 Task: Add Soothing Touch Organic Lavender Salt Scrub to the cart.
Action: Mouse moved to (952, 105)
Screenshot: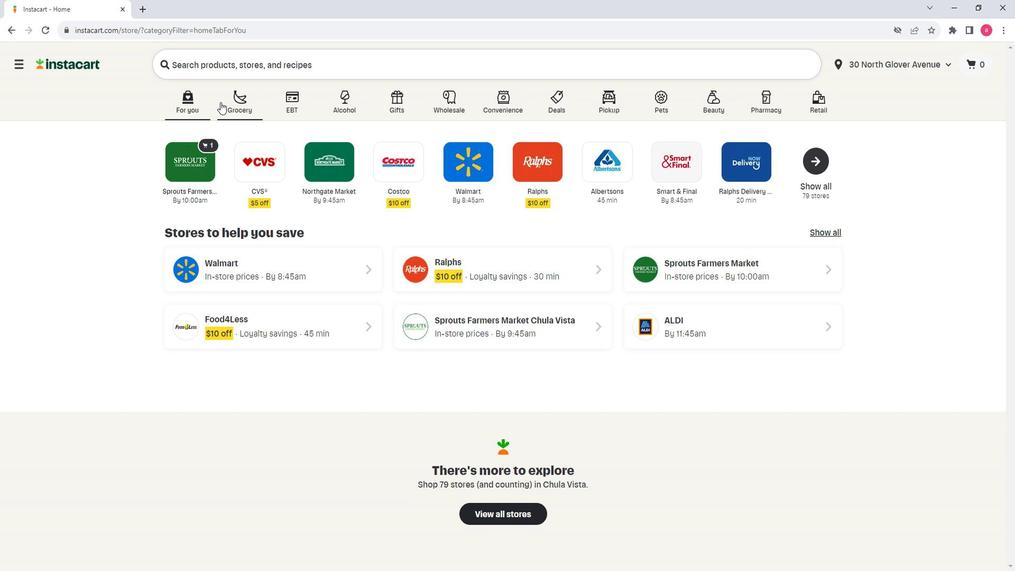 
Action: Mouse pressed left at (952, 105)
Screenshot: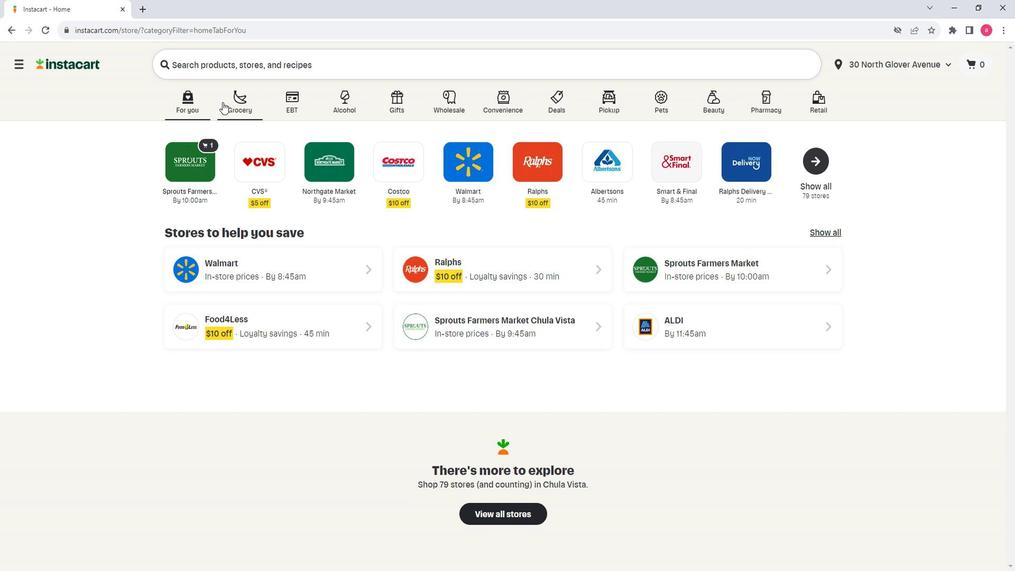 
Action: Mouse moved to (942, 294)
Screenshot: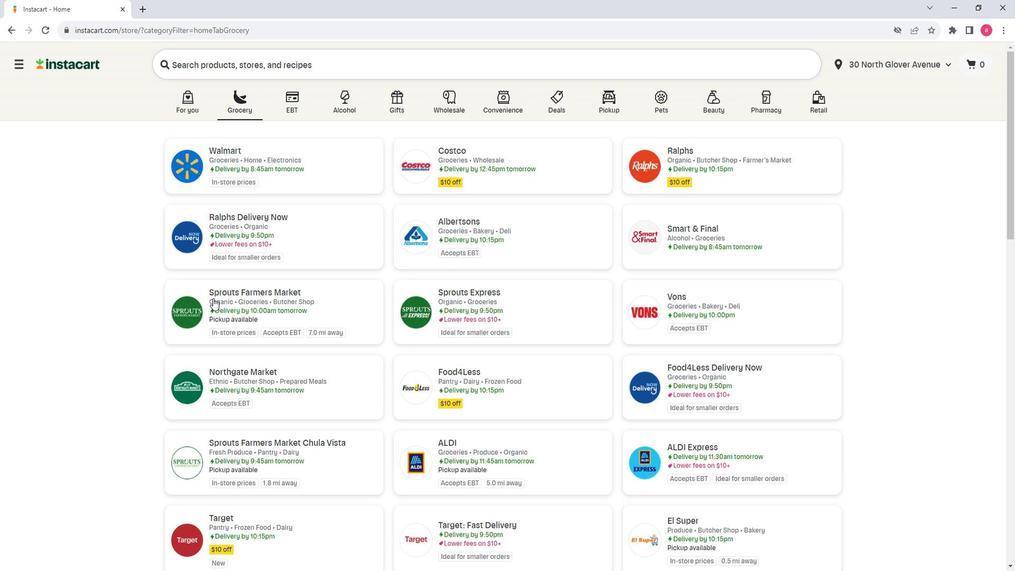 
Action: Mouse pressed left at (942, 294)
Screenshot: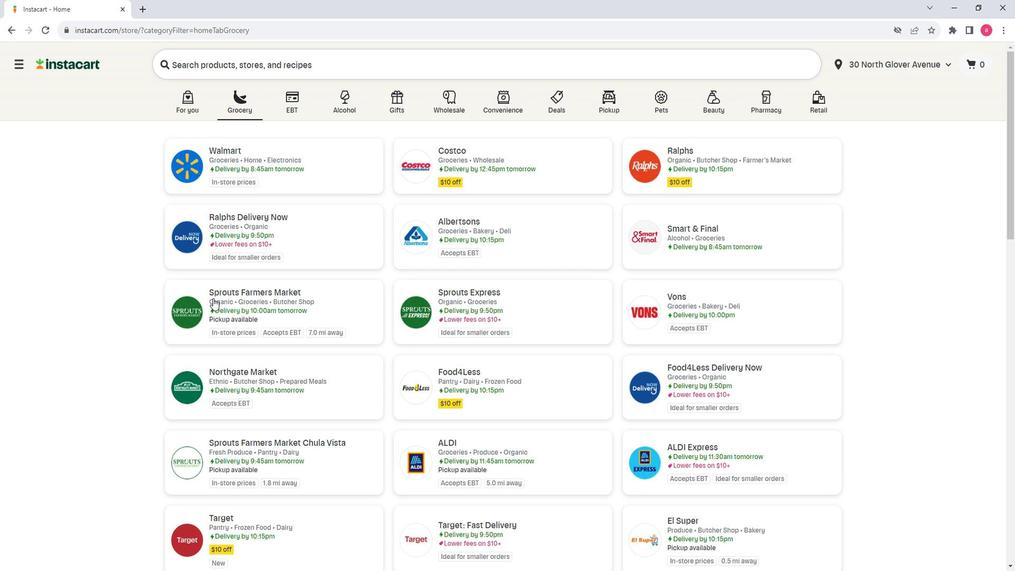 
Action: Mouse moved to (788, 326)
Screenshot: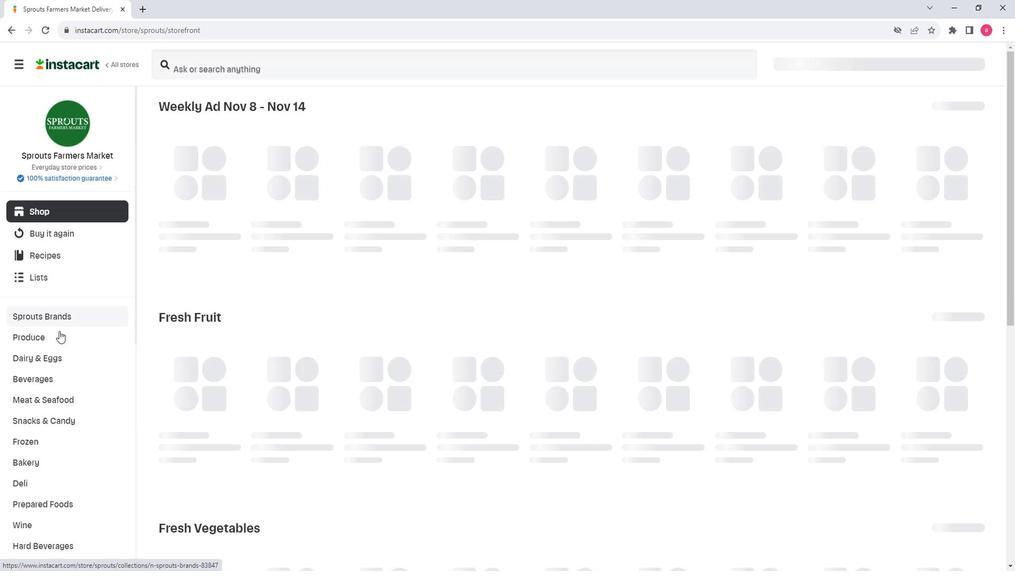 
Action: Mouse scrolled (788, 325) with delta (0, 0)
Screenshot: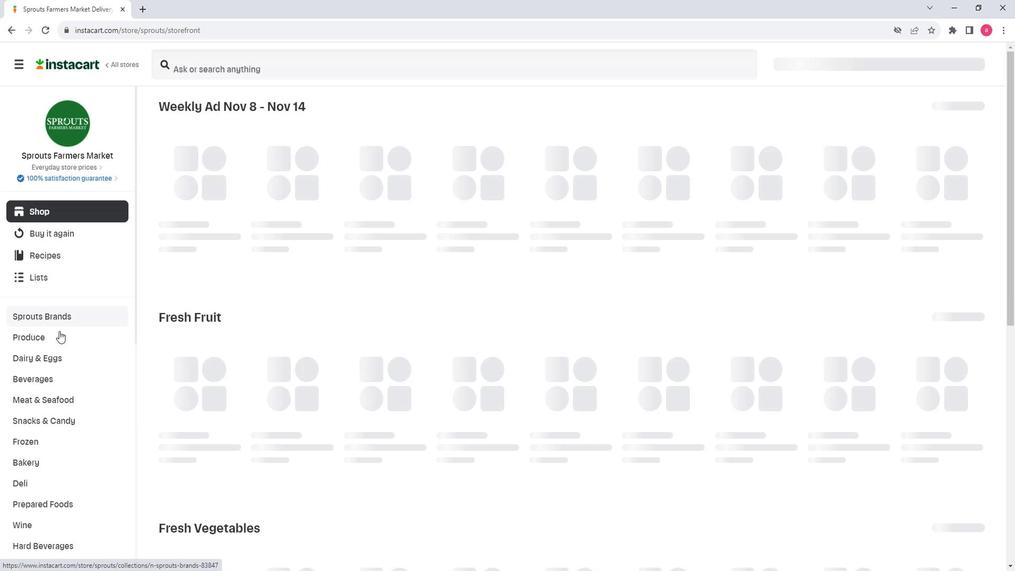 
Action: Mouse moved to (788, 326)
Screenshot: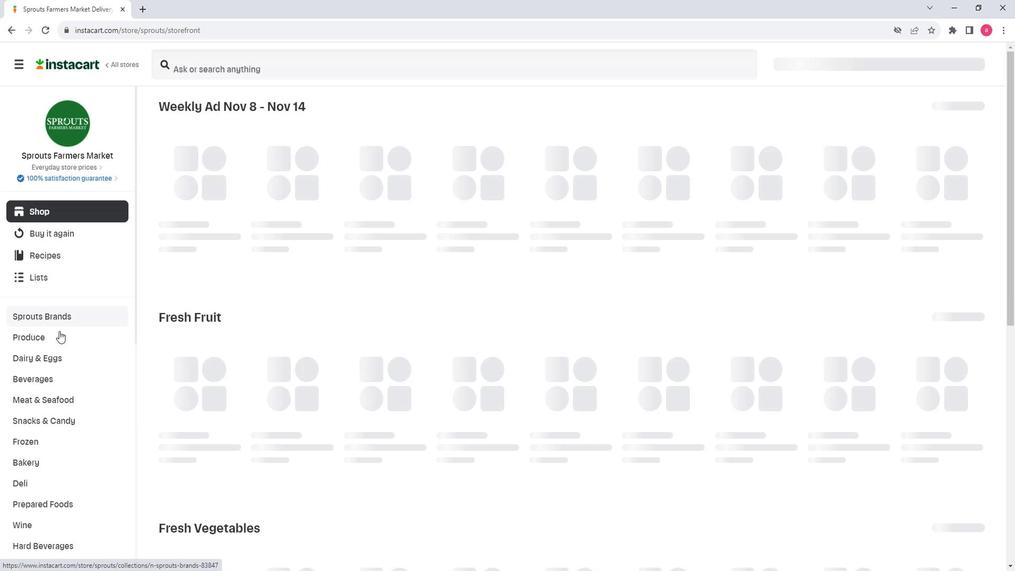 
Action: Mouse scrolled (788, 326) with delta (0, 0)
Screenshot: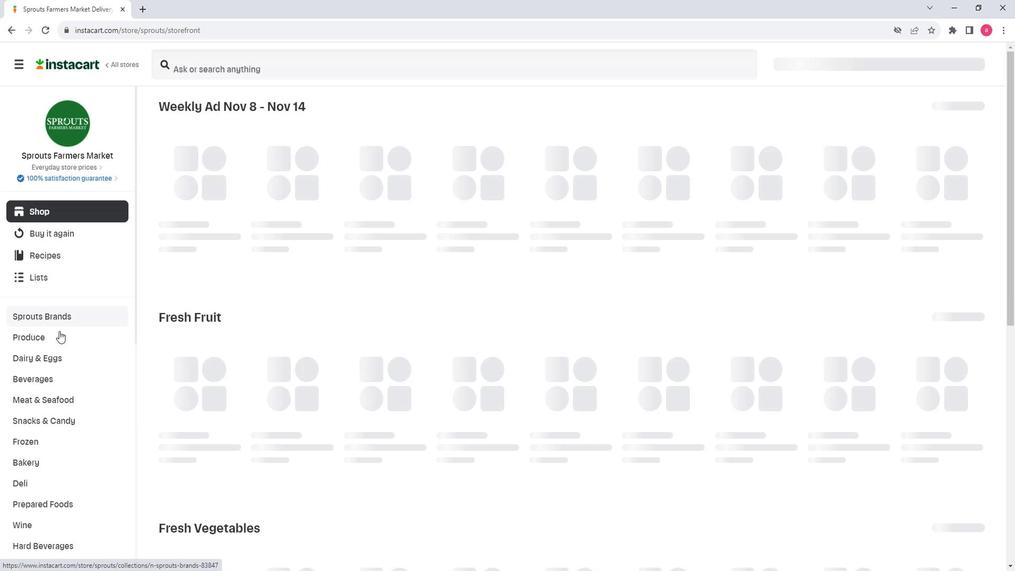 
Action: Mouse moved to (789, 328)
Screenshot: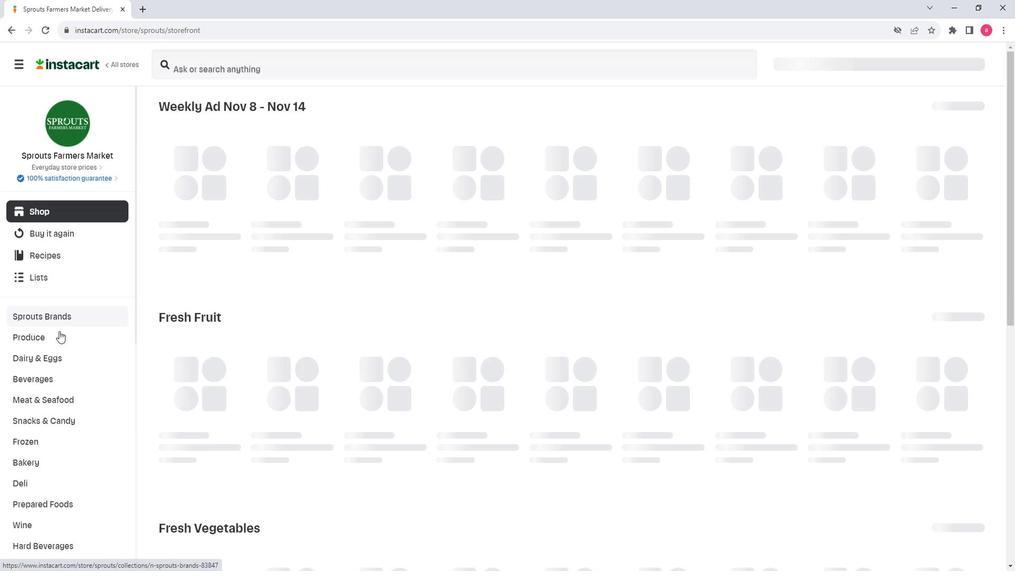 
Action: Mouse scrolled (789, 327) with delta (0, 0)
Screenshot: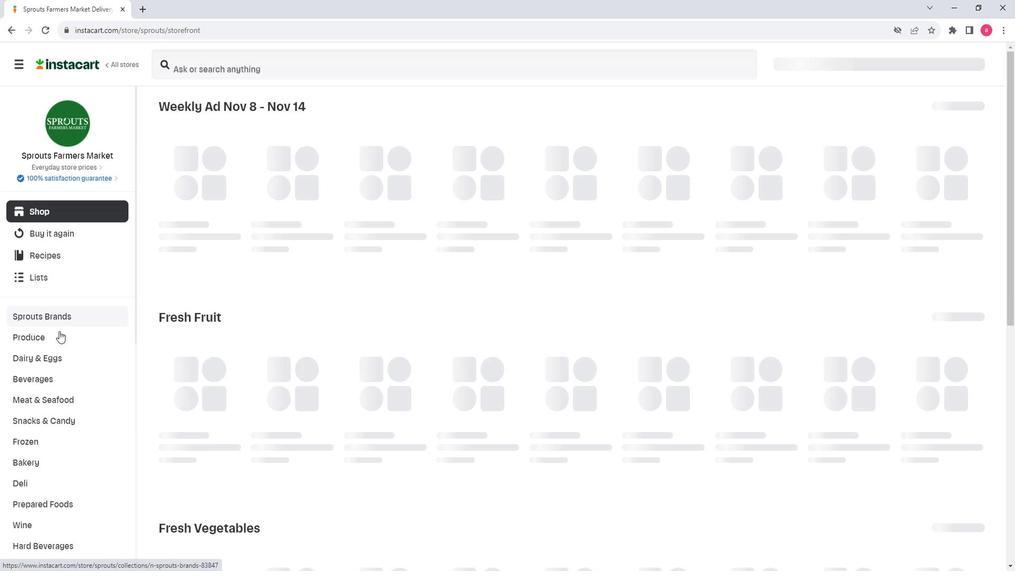 
Action: Mouse scrolled (789, 327) with delta (0, 0)
Screenshot: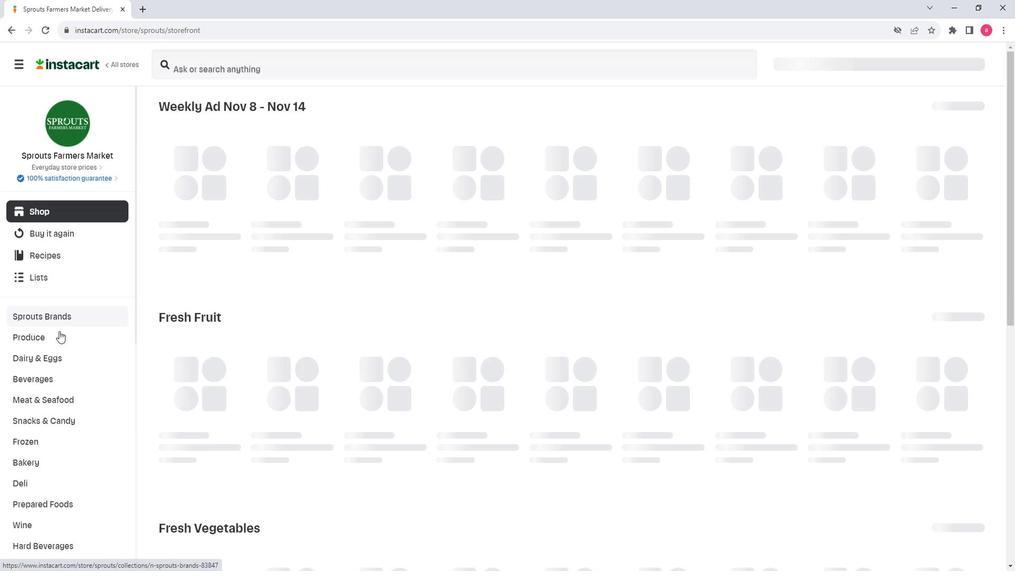 
Action: Mouse scrolled (789, 327) with delta (0, 0)
Screenshot: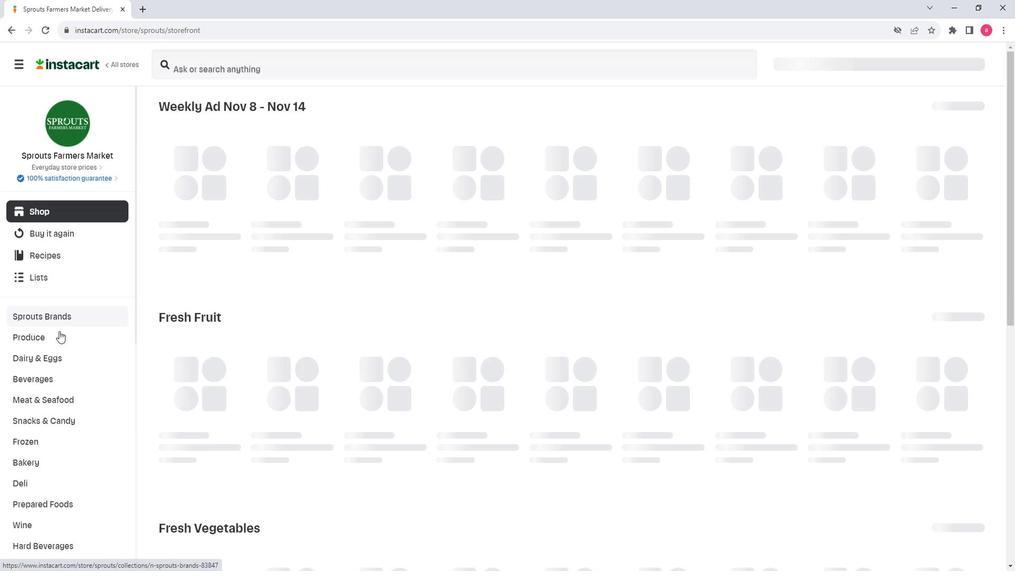 
Action: Mouse scrolled (789, 327) with delta (0, 0)
Screenshot: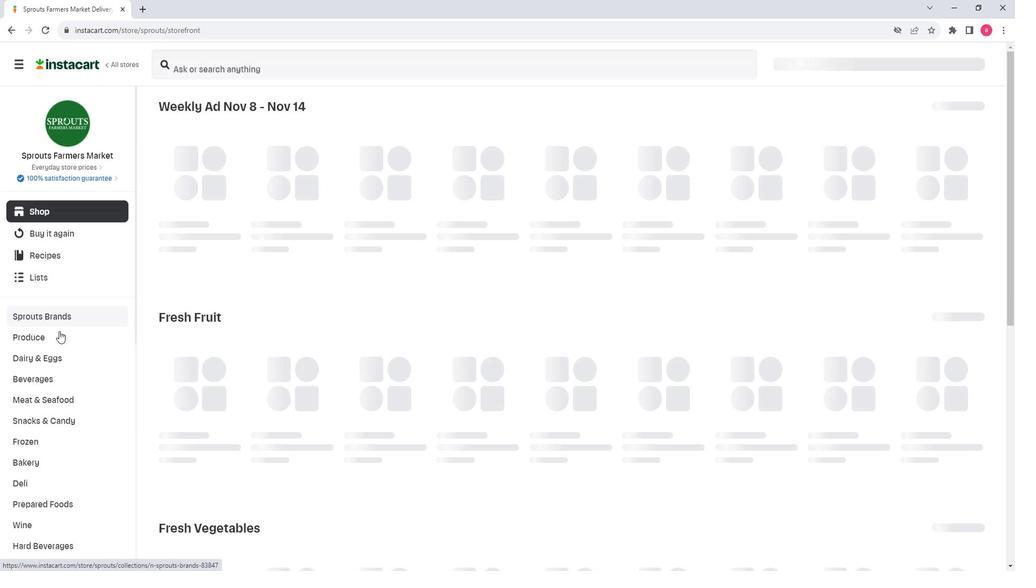
Action: Mouse moved to (790, 329)
Screenshot: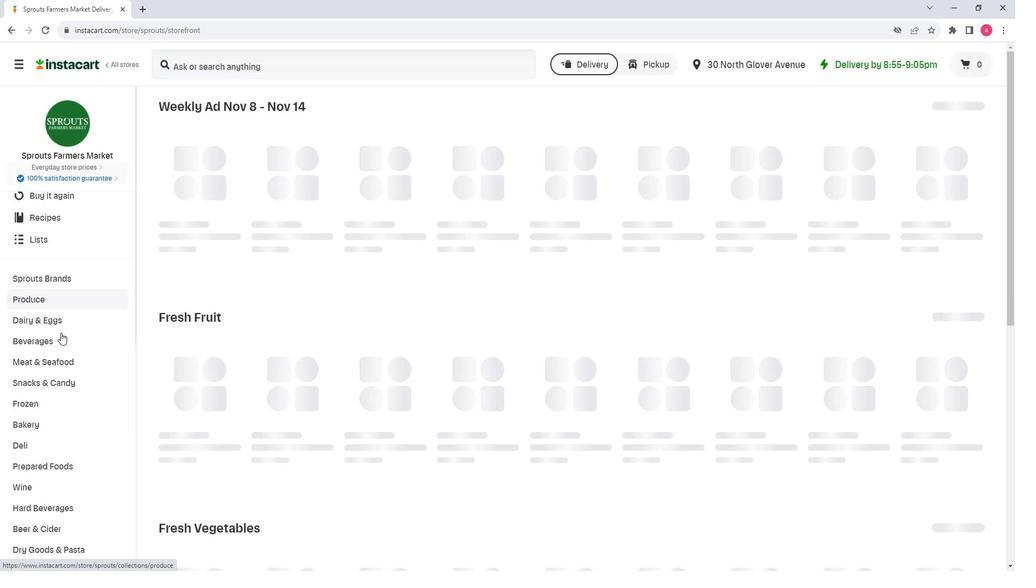 
Action: Mouse scrolled (790, 328) with delta (0, 0)
Screenshot: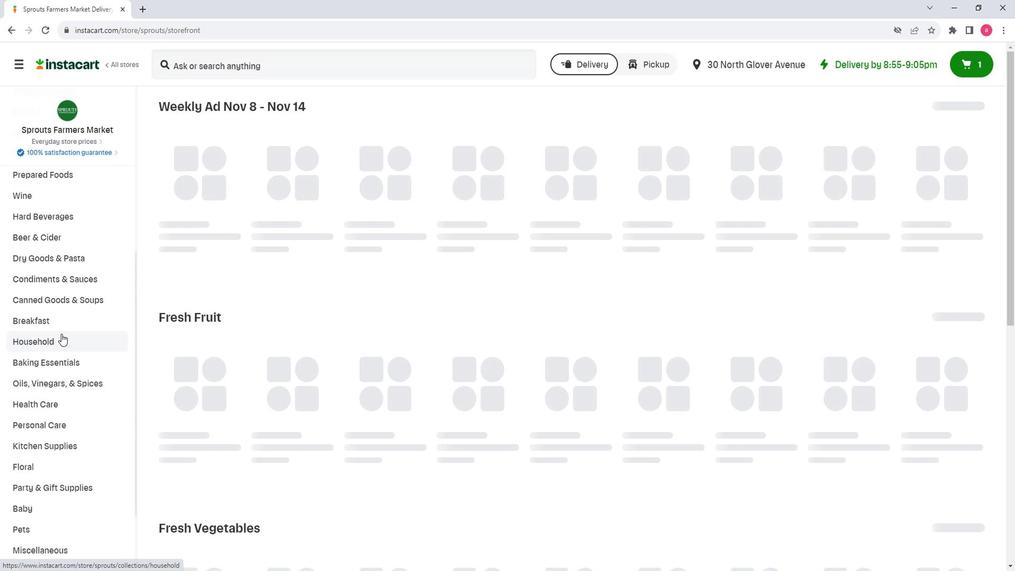 
Action: Mouse scrolled (790, 328) with delta (0, 0)
Screenshot: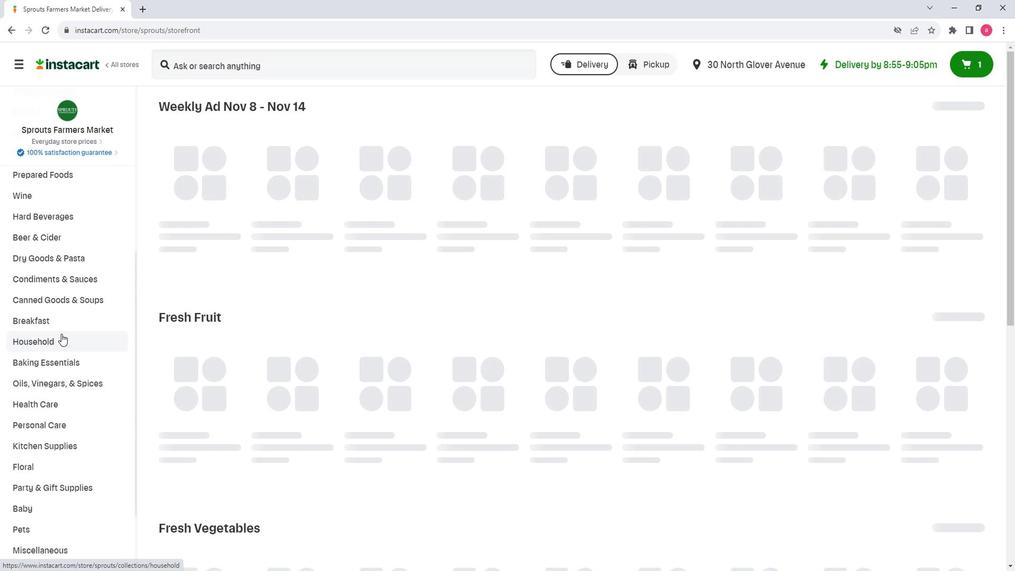 
Action: Mouse moved to (793, 355)
Screenshot: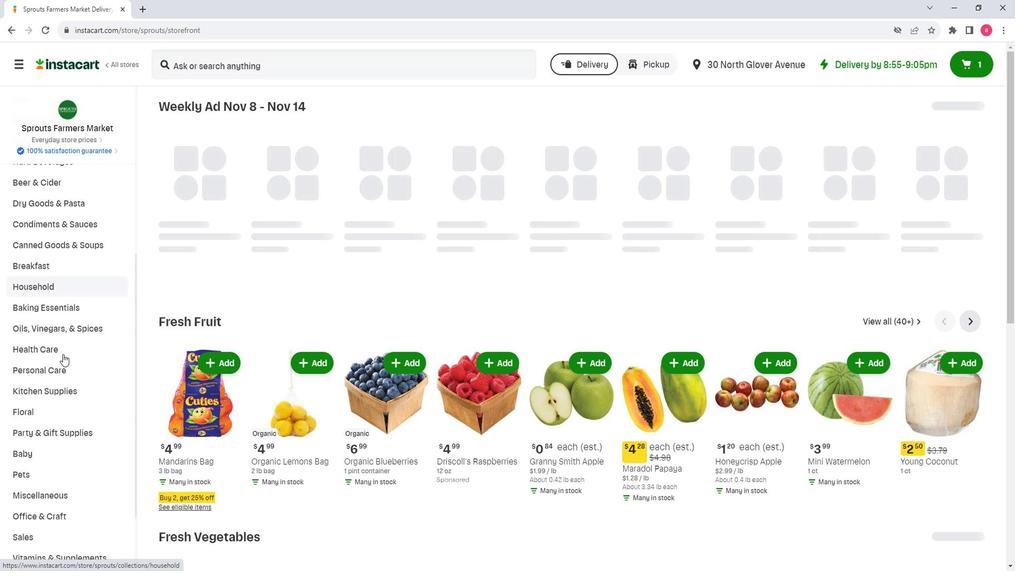 
Action: Mouse pressed left at (793, 355)
Screenshot: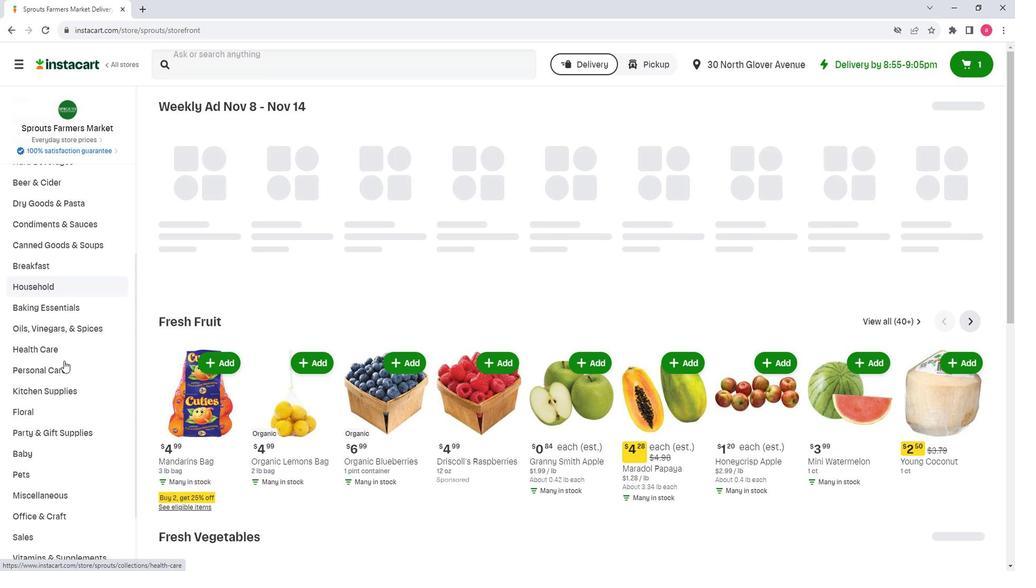 
Action: Mouse moved to (764, 367)
Screenshot: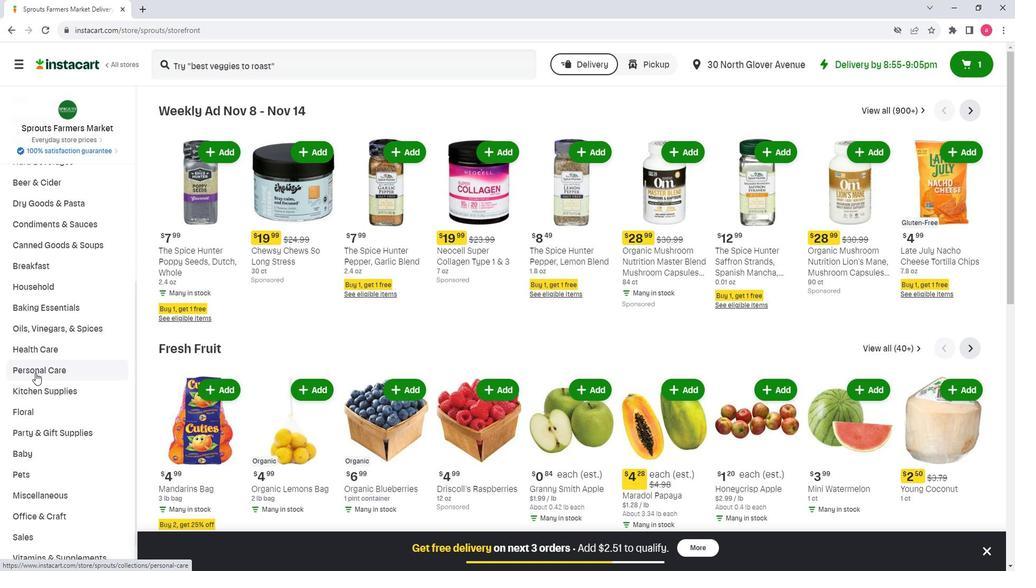 
Action: Mouse pressed left at (764, 367)
Screenshot: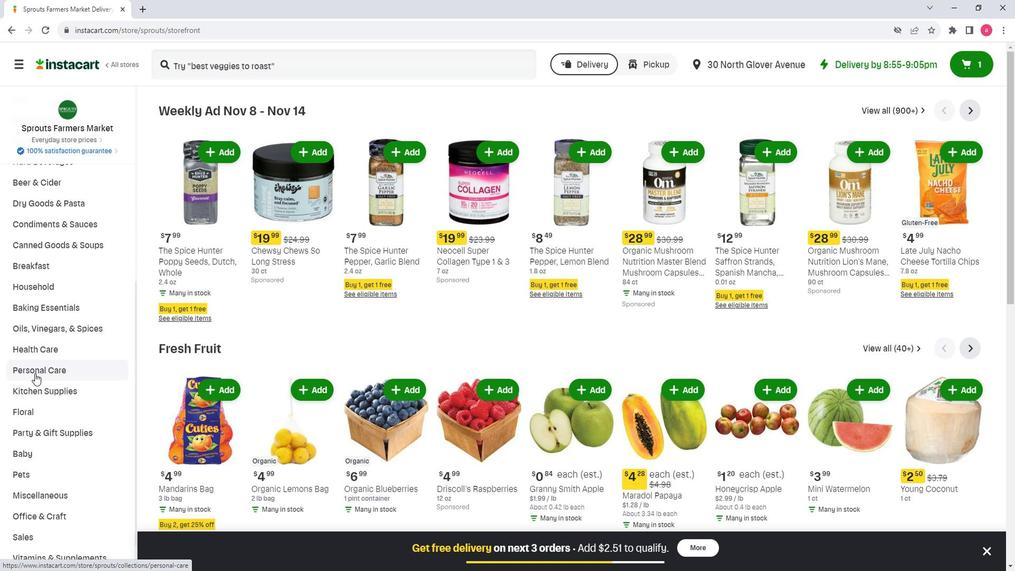 
Action: Mouse moved to (978, 142)
Screenshot: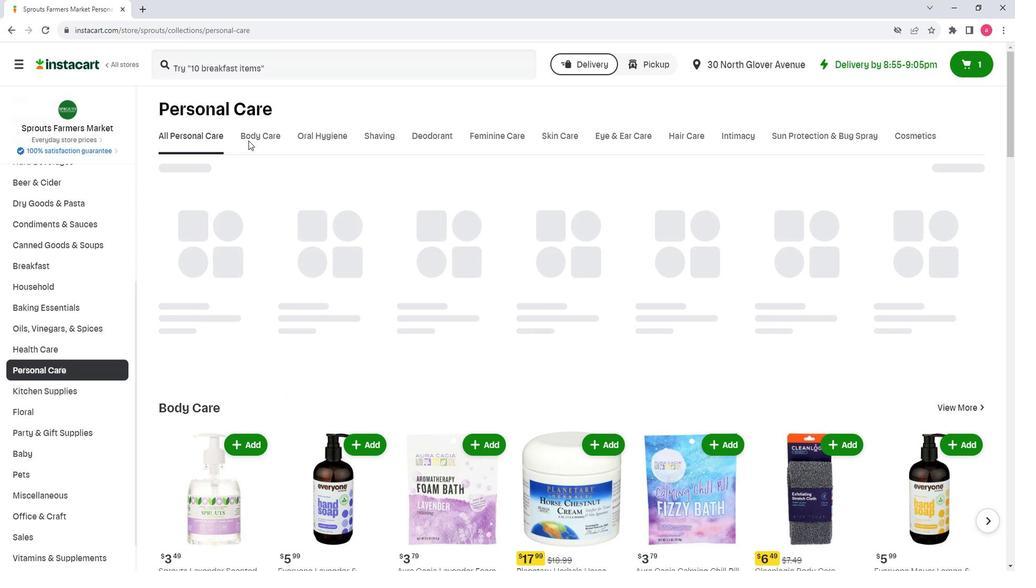 
Action: Mouse pressed left at (978, 142)
Screenshot: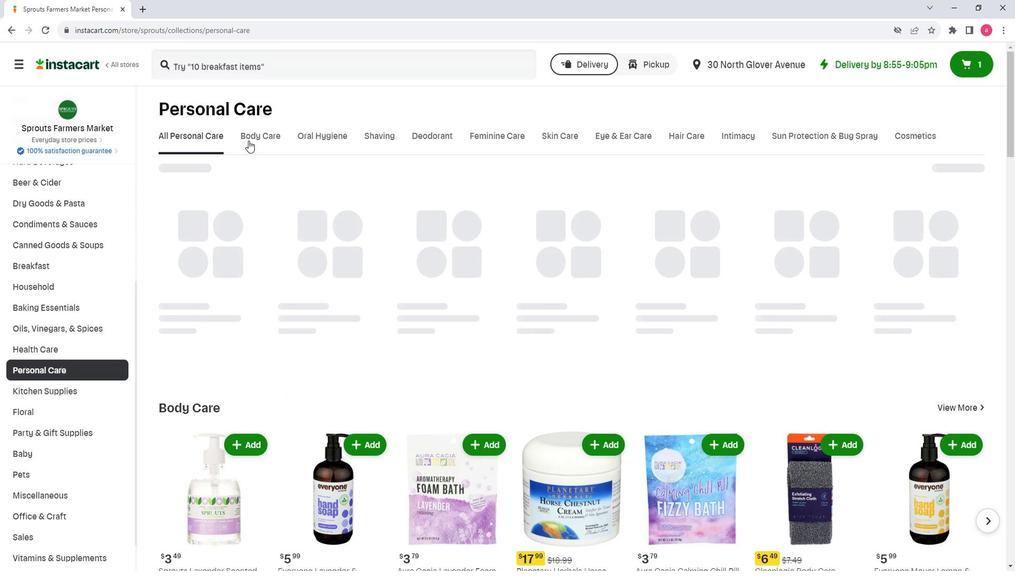 
Action: Mouse moved to (958, 198)
Screenshot: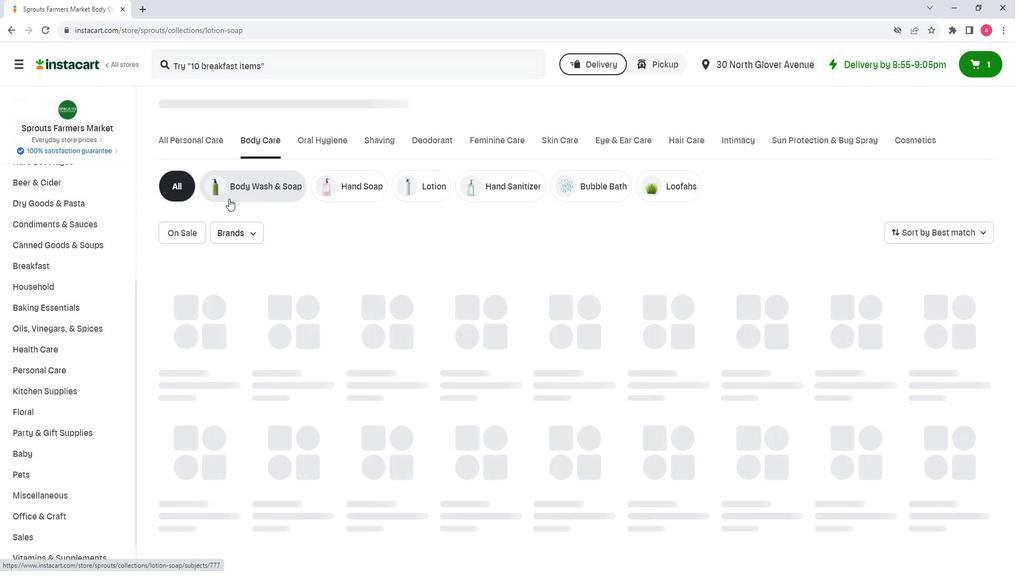 
Action: Mouse pressed left at (958, 198)
Screenshot: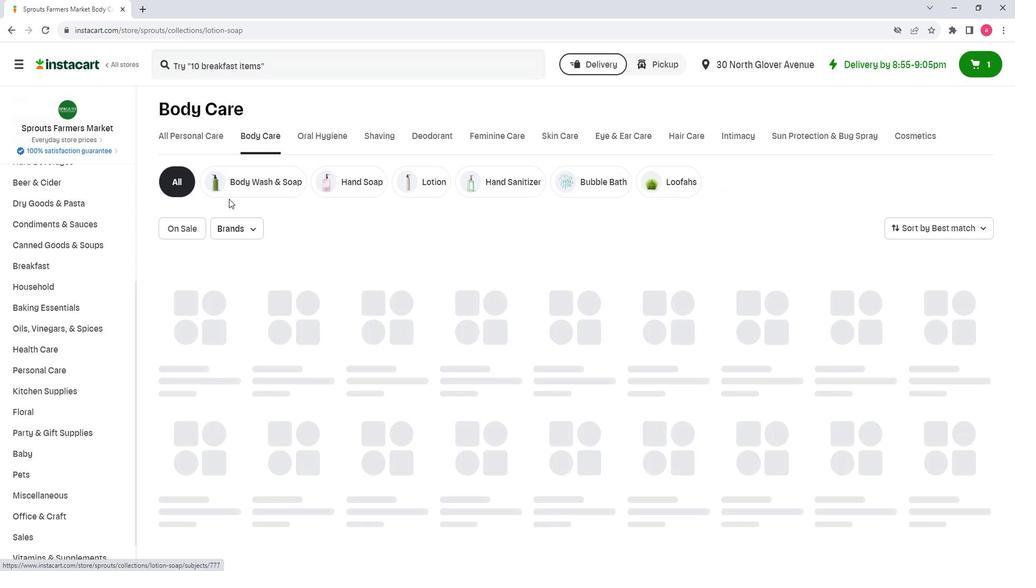
Action: Mouse moved to (962, 192)
Screenshot: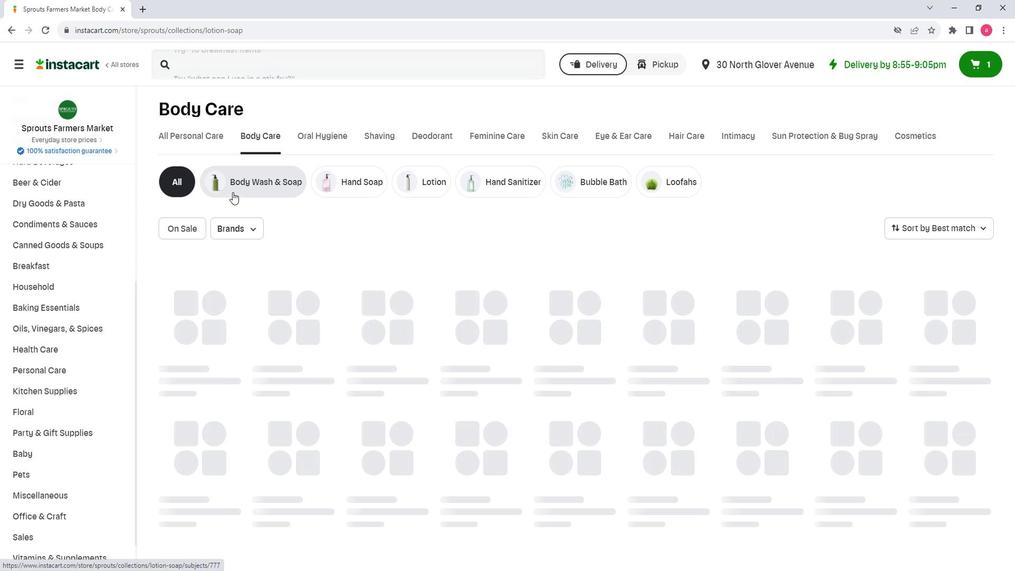 
Action: Mouse pressed left at (962, 192)
Screenshot: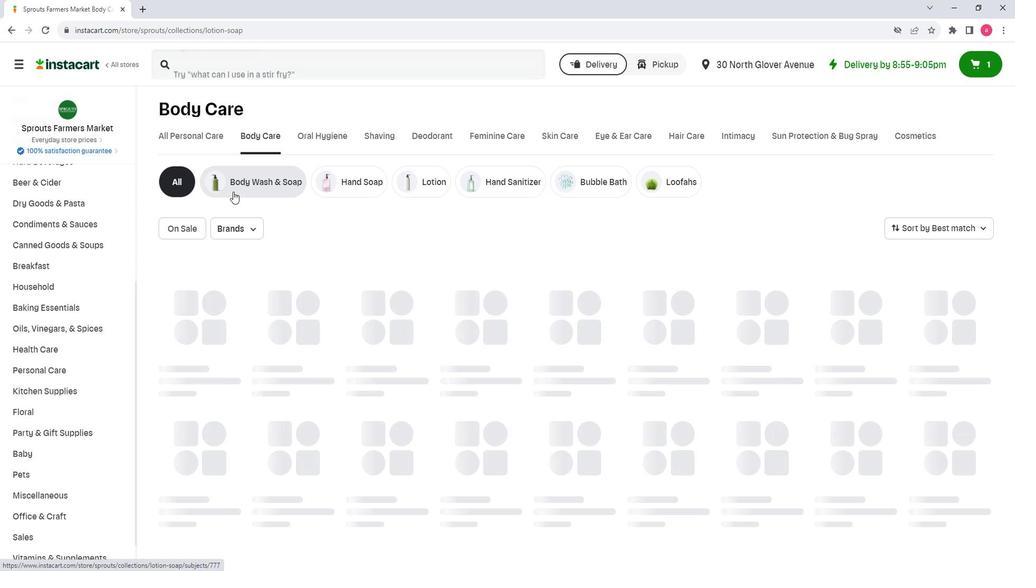 
Action: Mouse moved to (969, 74)
Screenshot: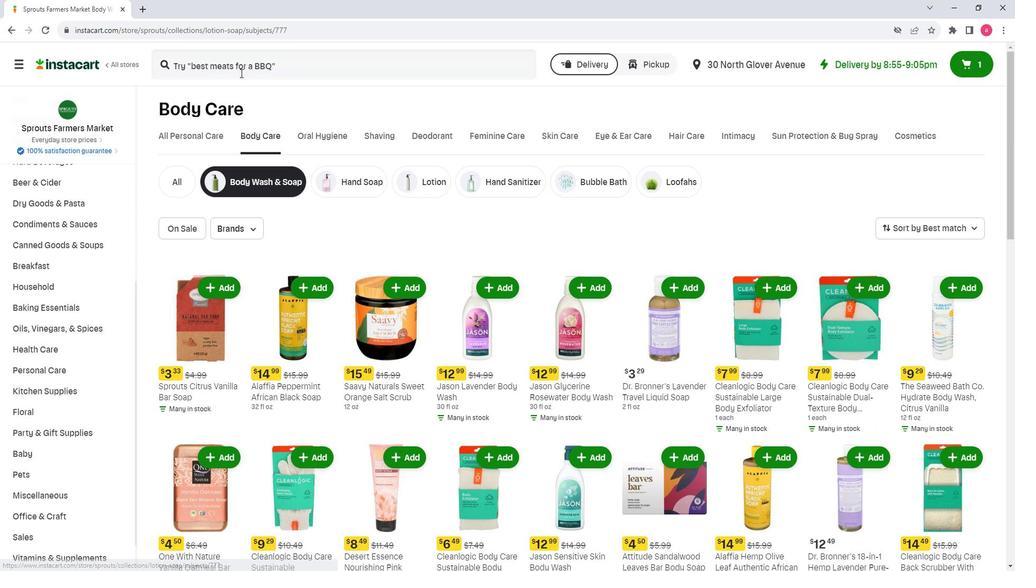 
Action: Mouse pressed left at (969, 74)
Screenshot: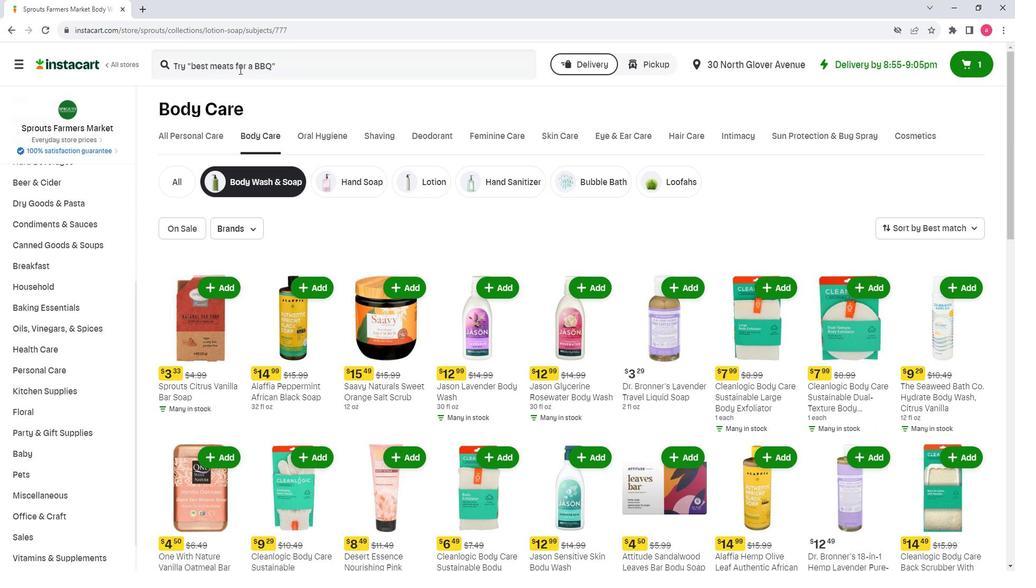 
Action: Key pressed <Key.shift>Soothing<Key.space><Key.shift>Touch<Key.space><Key.shift><Key.shift><Key.shift><Key.shift><Key.shift><Key.shift><Key.shift><Key.shift><Key.shift><Key.shift><Key.shift><Key.shift>Organic<Key.space><Key.shift><Key.shift><Key.shift><Key.shift><Key.shift><Key.shift><Key.shift><Key.shift><Key.shift><Key.shift><Key.shift><Key.shift><Key.shift><Key.shift><Key.shift><Key.shift><Key.shift><Key.shift>Lavender<Key.space><Key.shift><Key.shift><Key.shift><Key.shift><Key.shift>Salt<Key.space><Key.shift>Sa<Key.backspace>crub<Key.space><Key.shift><Key.shift><Key.shift><Key.shift><Key.shift><Key.enter>
Screenshot: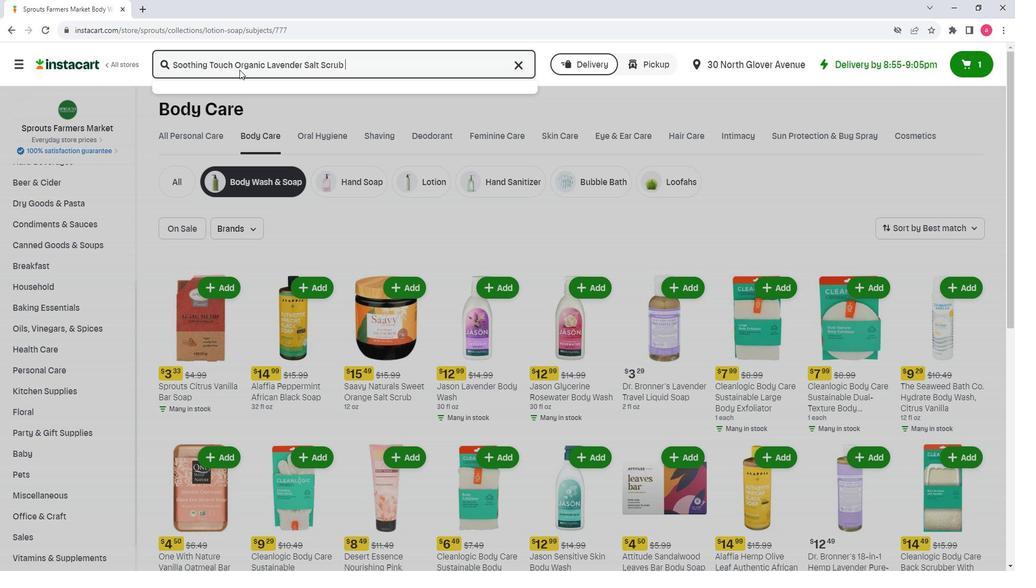 
Action: Mouse moved to (1017, 175)
Screenshot: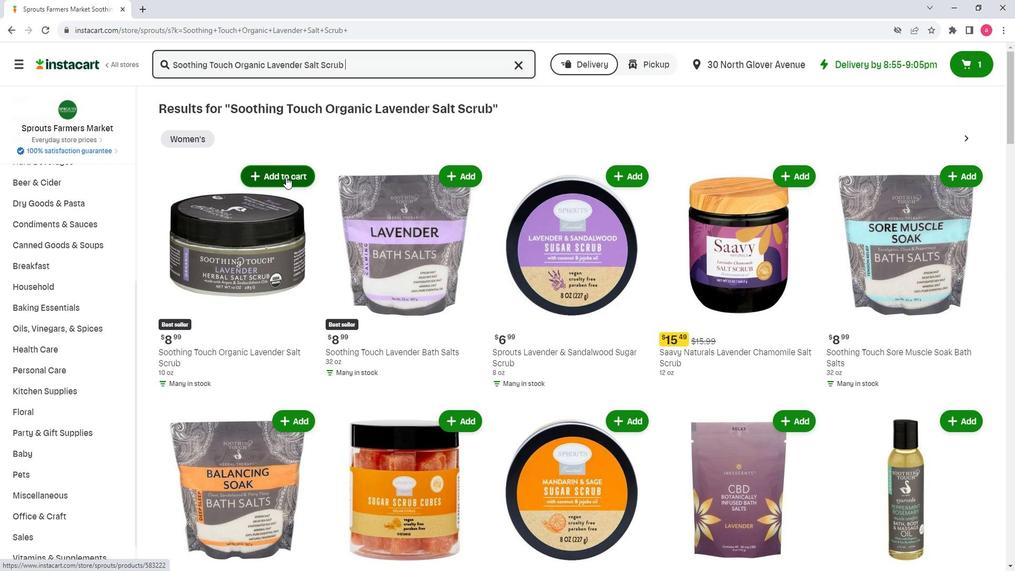 
Action: Mouse pressed left at (1017, 175)
Screenshot: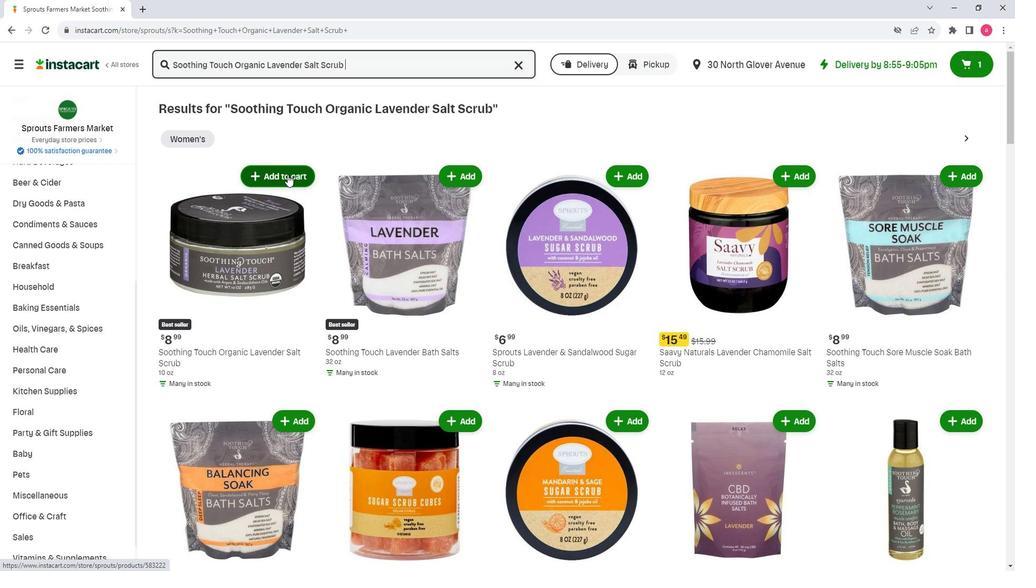 
Action: Mouse moved to (1018, 231)
Screenshot: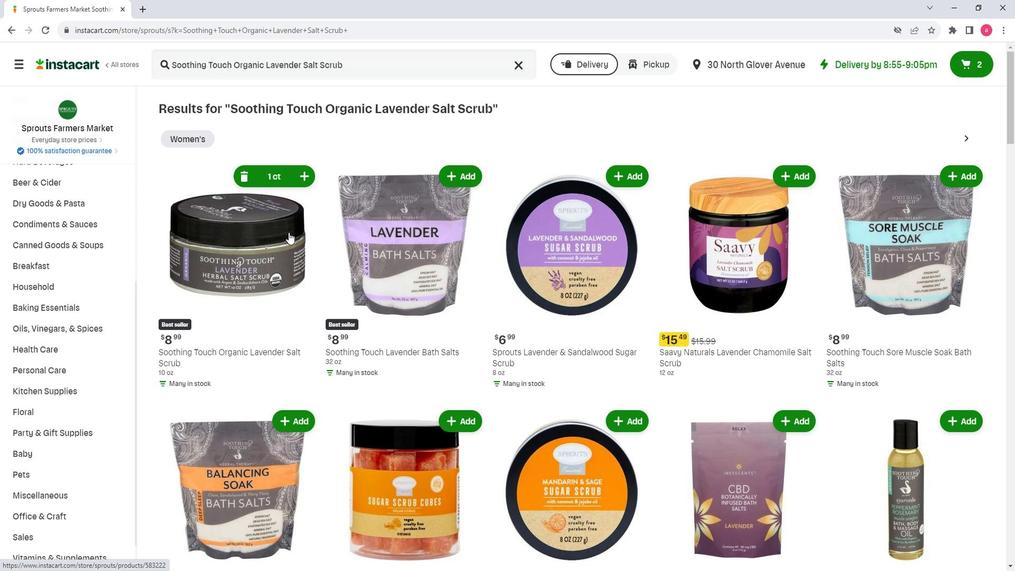 
